 Task: Customize your GitHub profile with a bio and location.
Action: Mouse moved to (343, 377)
Screenshot: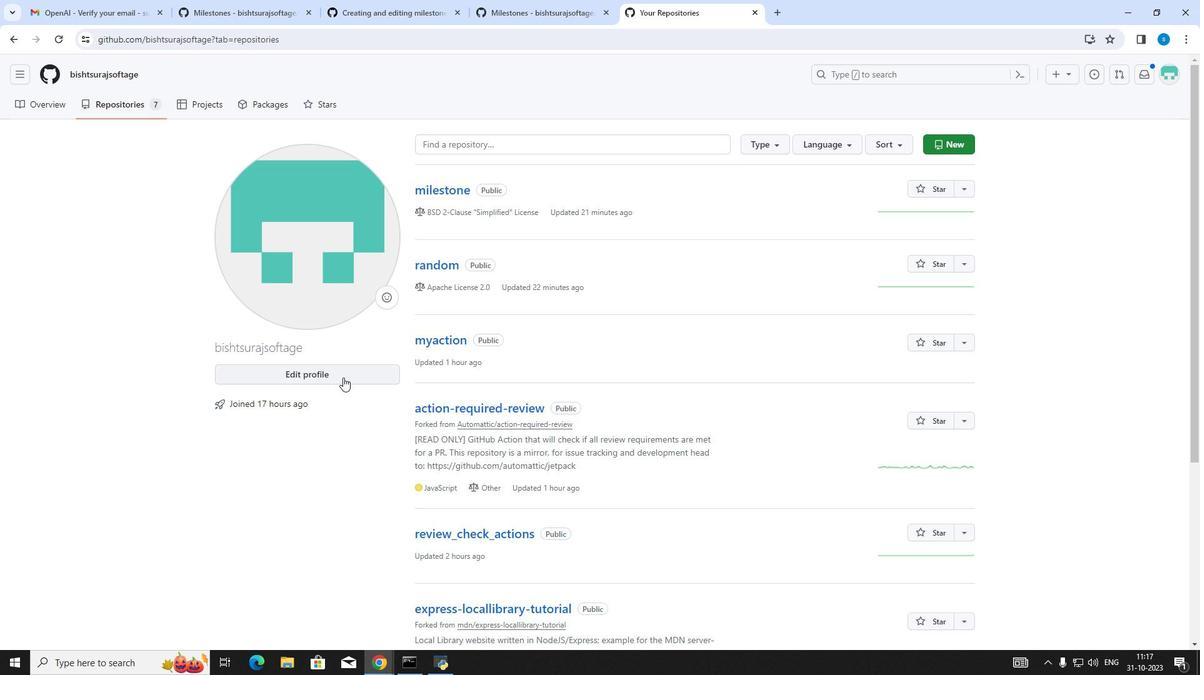 
Action: Mouse pressed left at (343, 377)
Screenshot: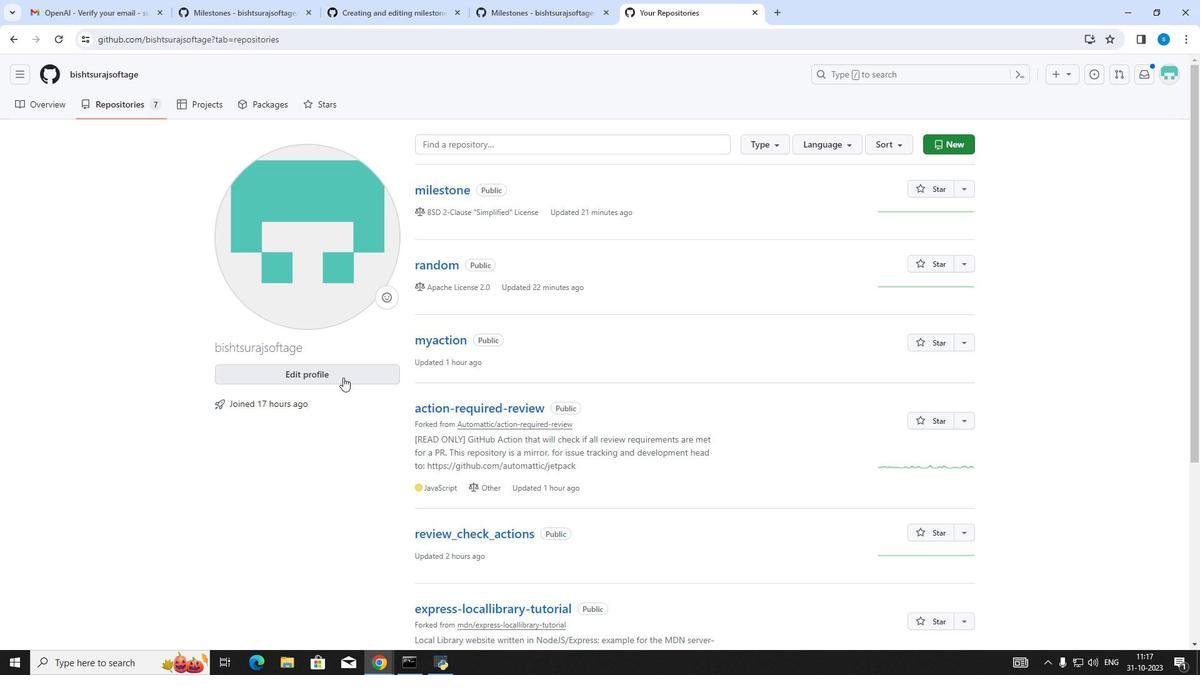 
Action: Mouse moved to (364, 353)
Screenshot: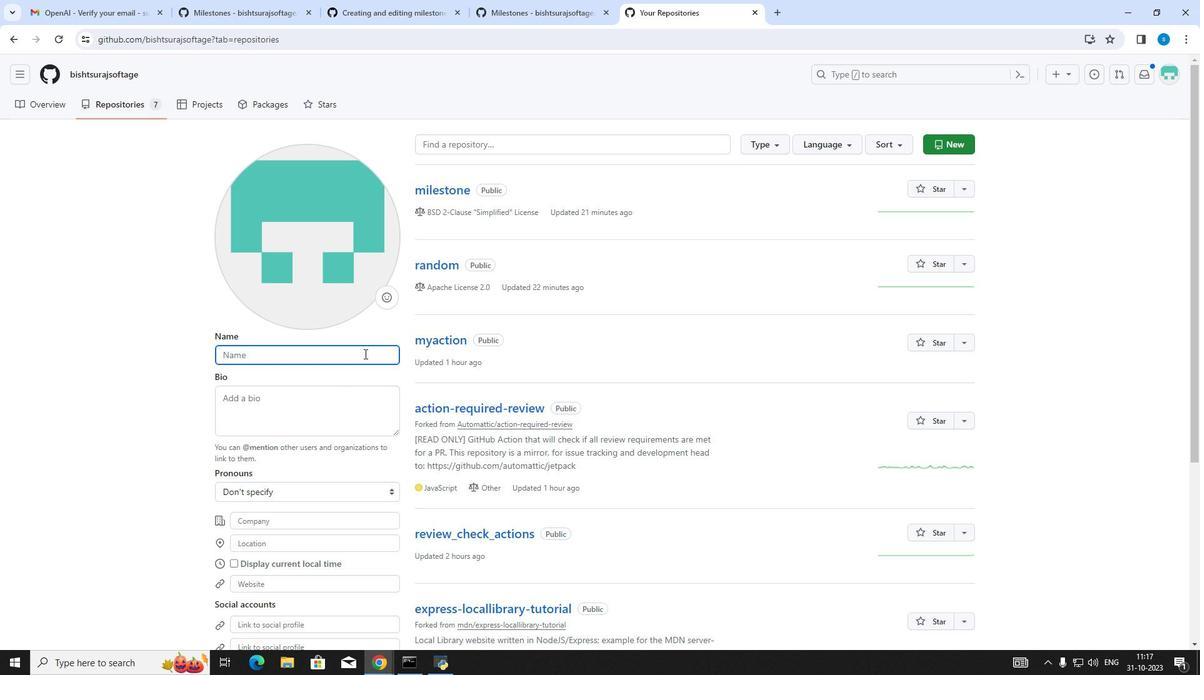 
Action: Key pressed softage<Key.space><Key.backspace>b
Screenshot: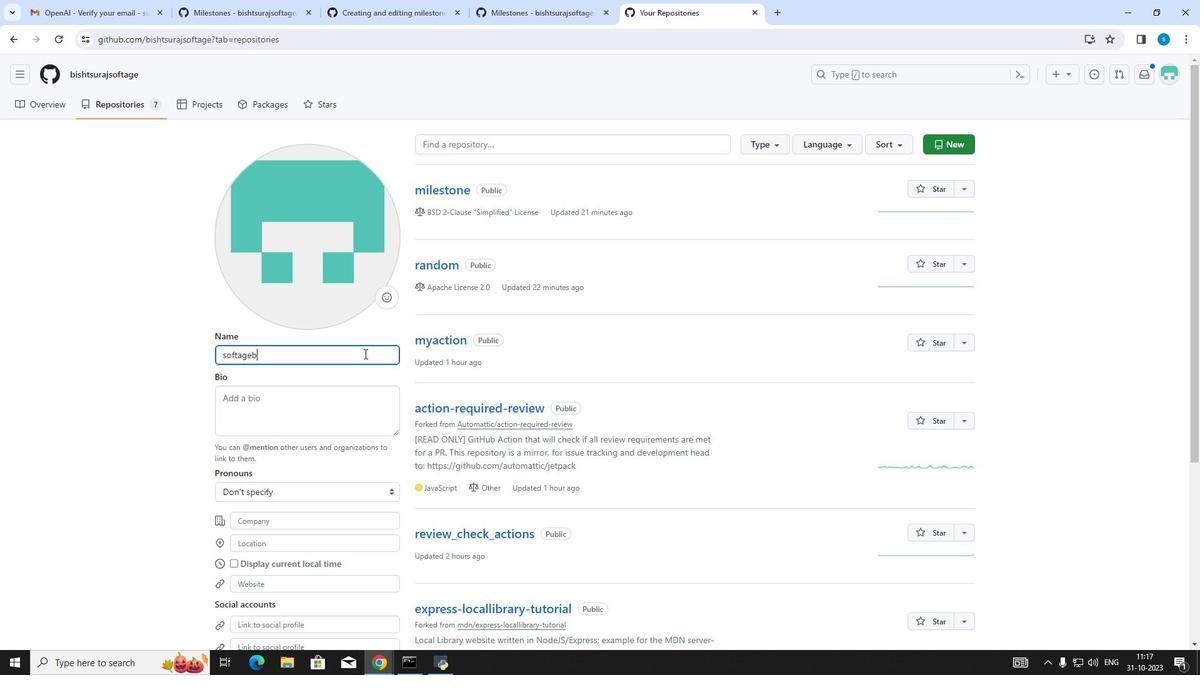 
Action: Mouse moved to (344, 404)
Screenshot: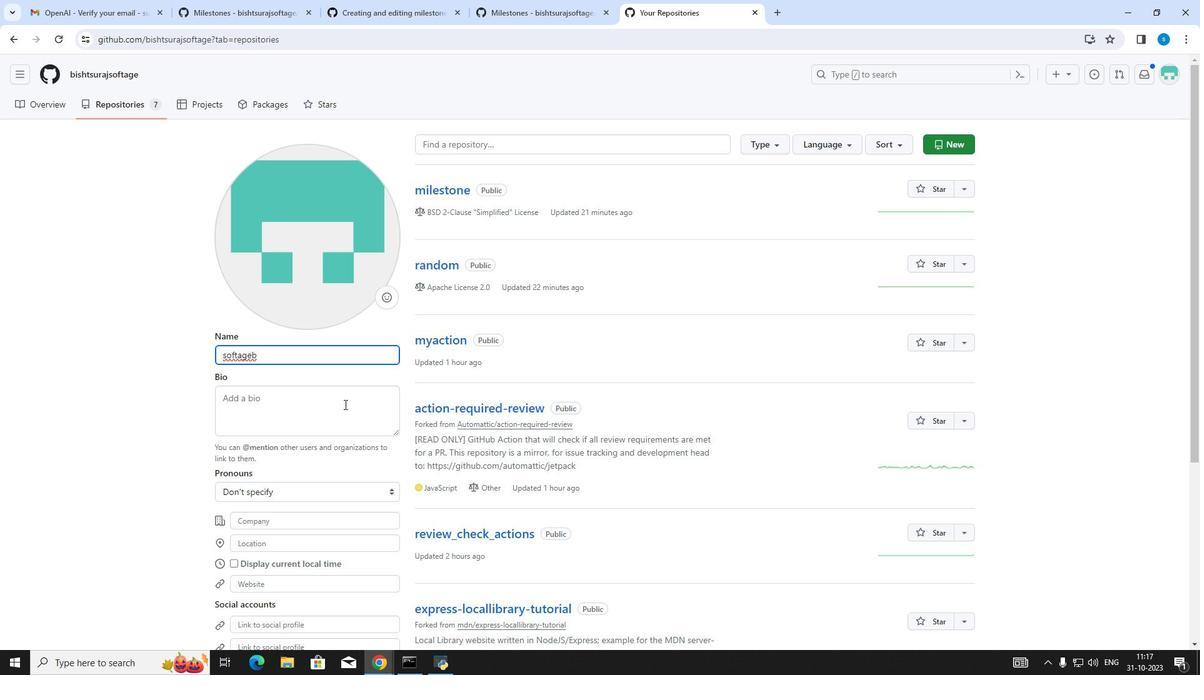 
Action: Mouse pressed left at (344, 404)
Screenshot: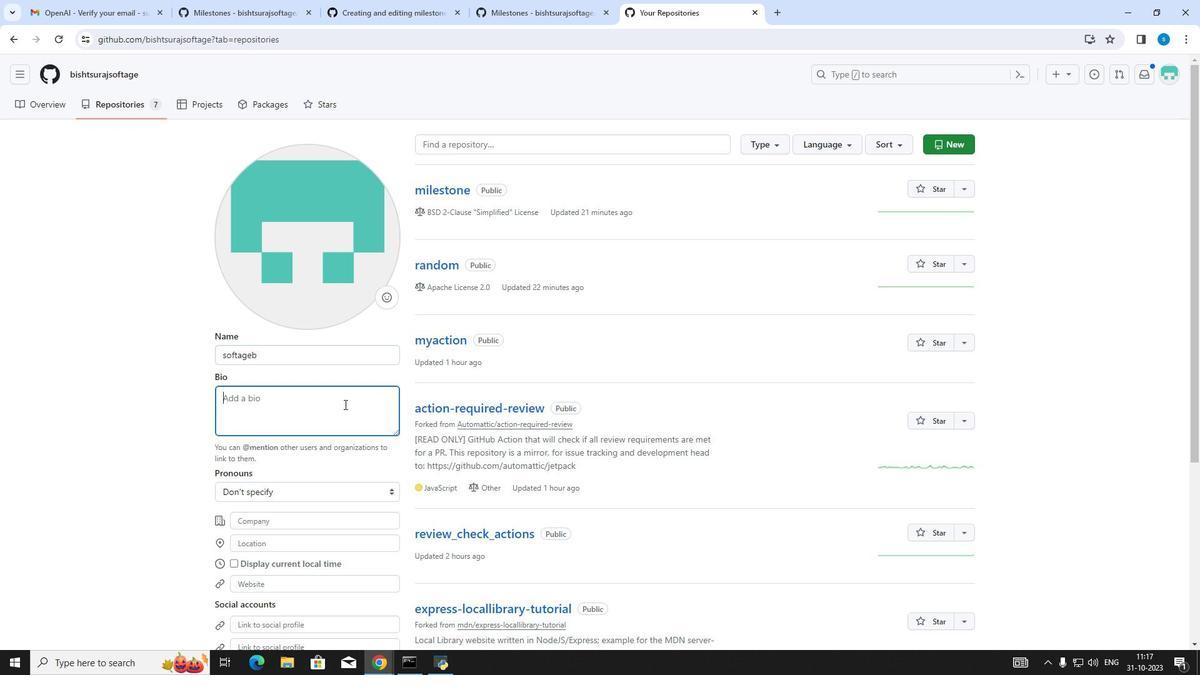
Action: Key pressed data<Key.space>na<Key.backspace><Key.backspace>annotation<Key.space>executive<Key.space>in<Key.space>do<Key.backspace>s<Key.backspace><Key.backspace>softage<Key.space>information<Key.space>he<Key.backspace><Key.backspace>technology<Key.space>limited.
Screenshot: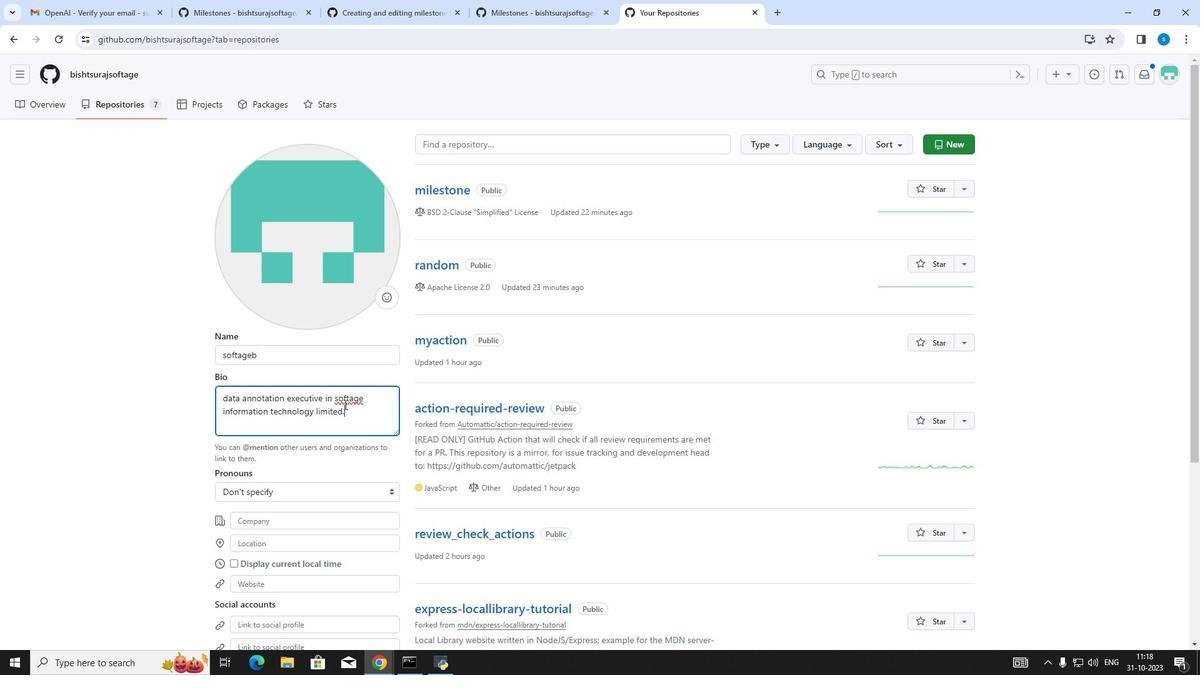 
Action: Mouse moved to (305, 520)
Screenshot: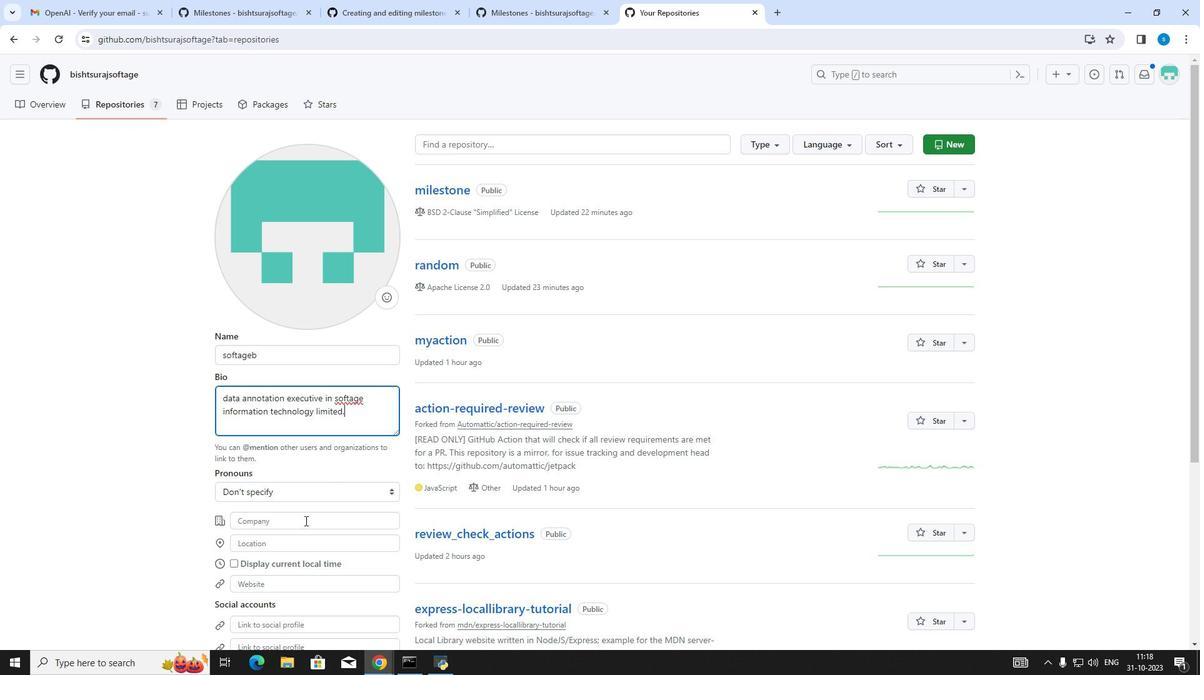 
Action: Mouse pressed left at (305, 520)
Screenshot: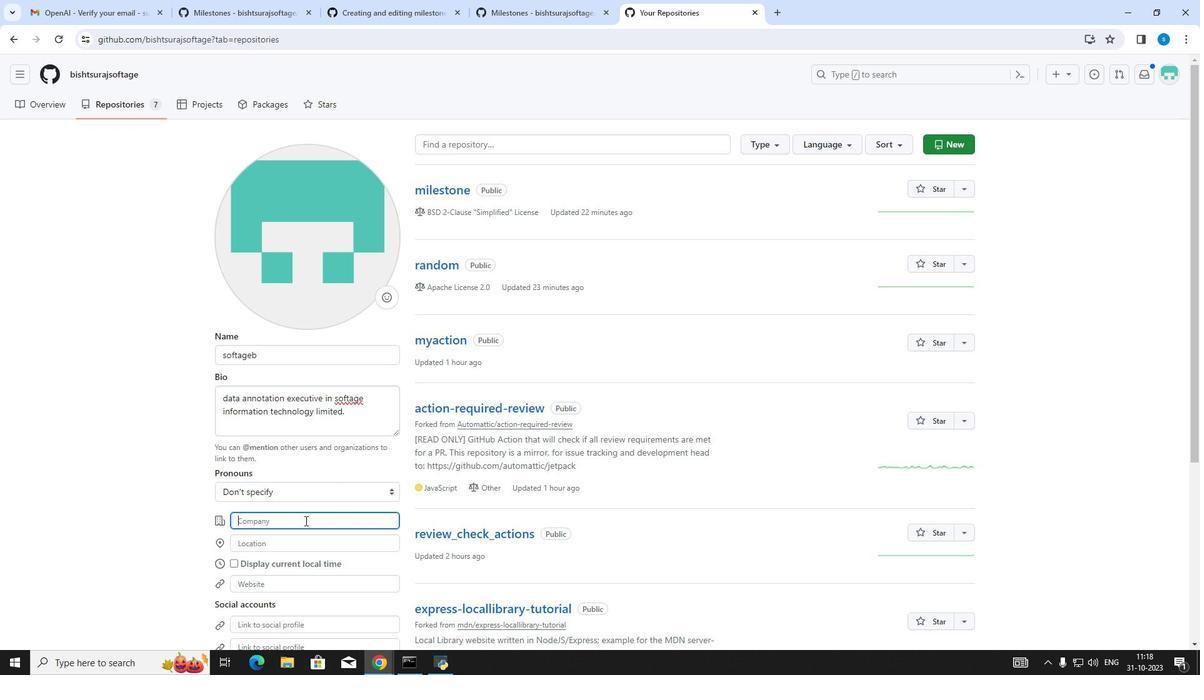 
Action: Key pressed <Key.shift_r>Si<Key.backspace>oftage<Key.space><Key.shift_r>Information<Key.space><Key.shift_r>Technology
Screenshot: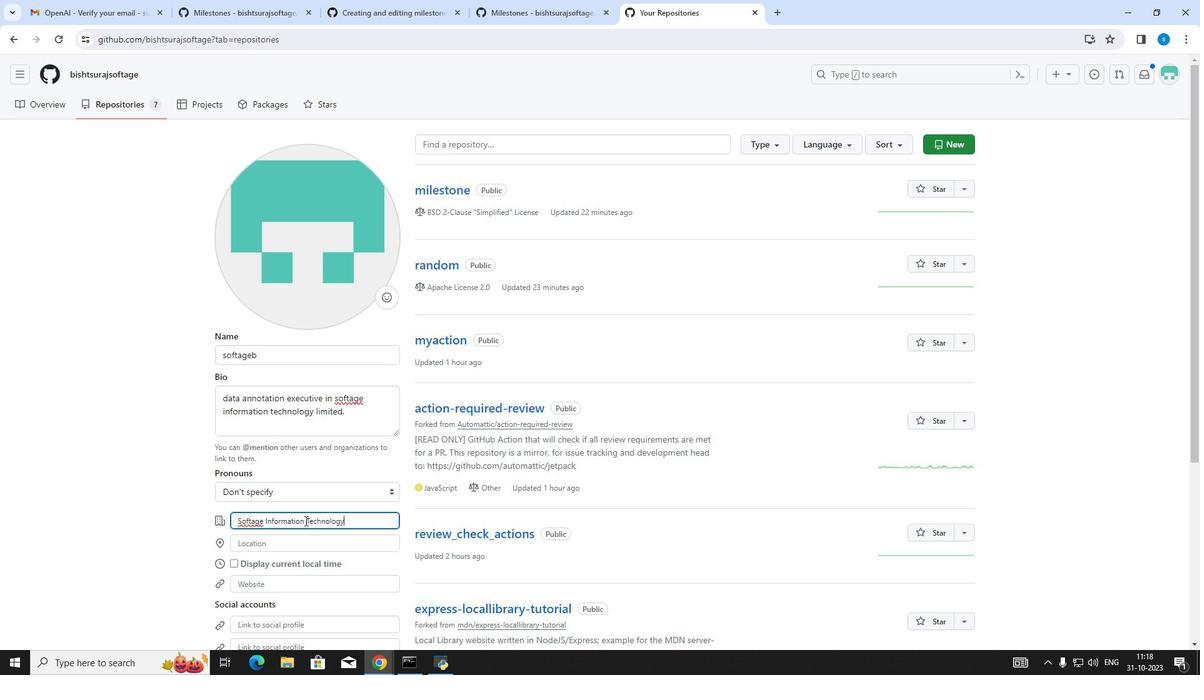 
Action: Mouse moved to (281, 550)
Screenshot: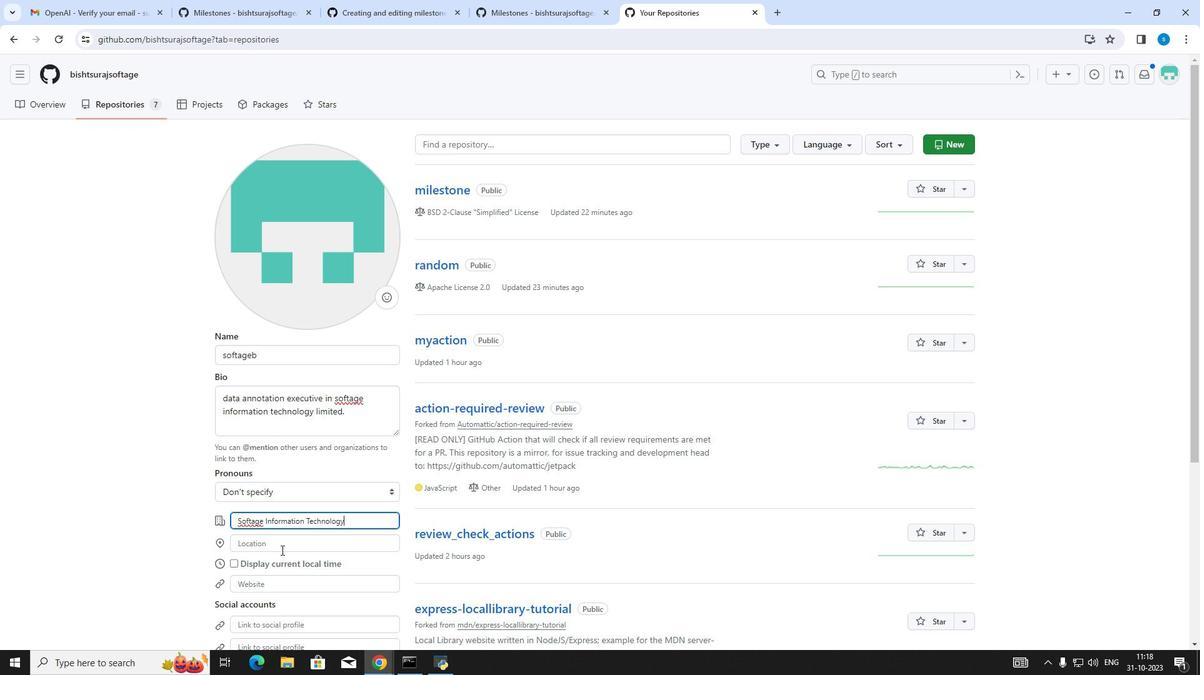 
Action: Mouse pressed left at (281, 550)
Screenshot: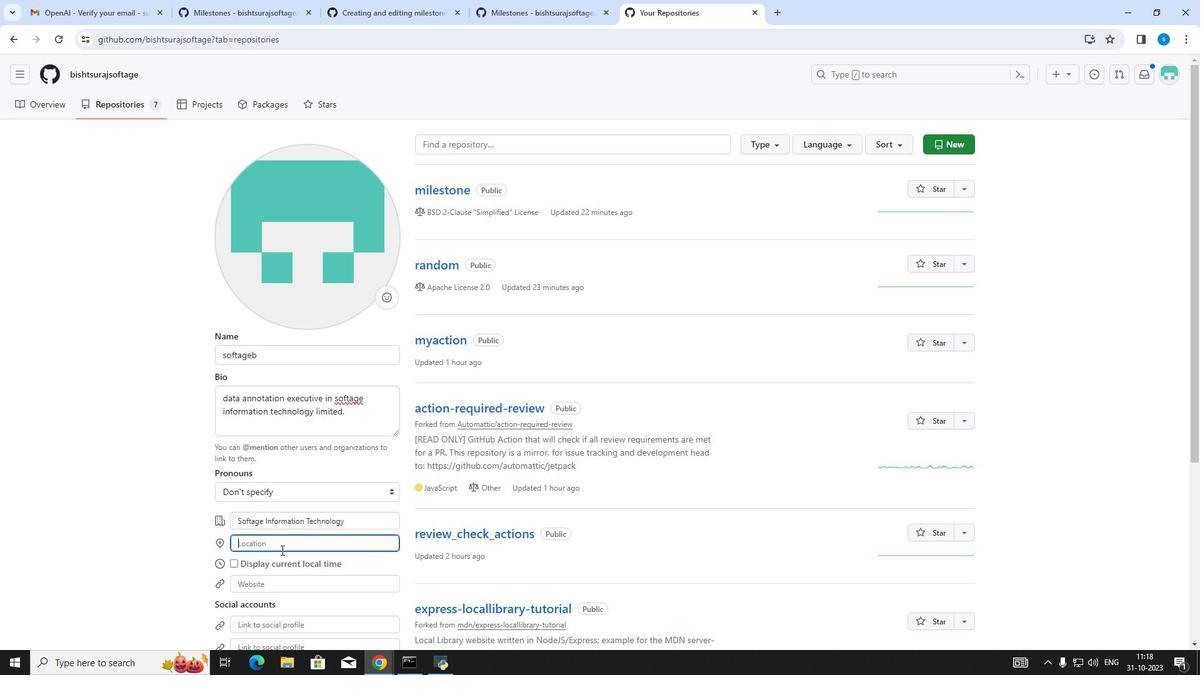 
Action: Key pressed <Key.shift_r>Gurugram
Screenshot: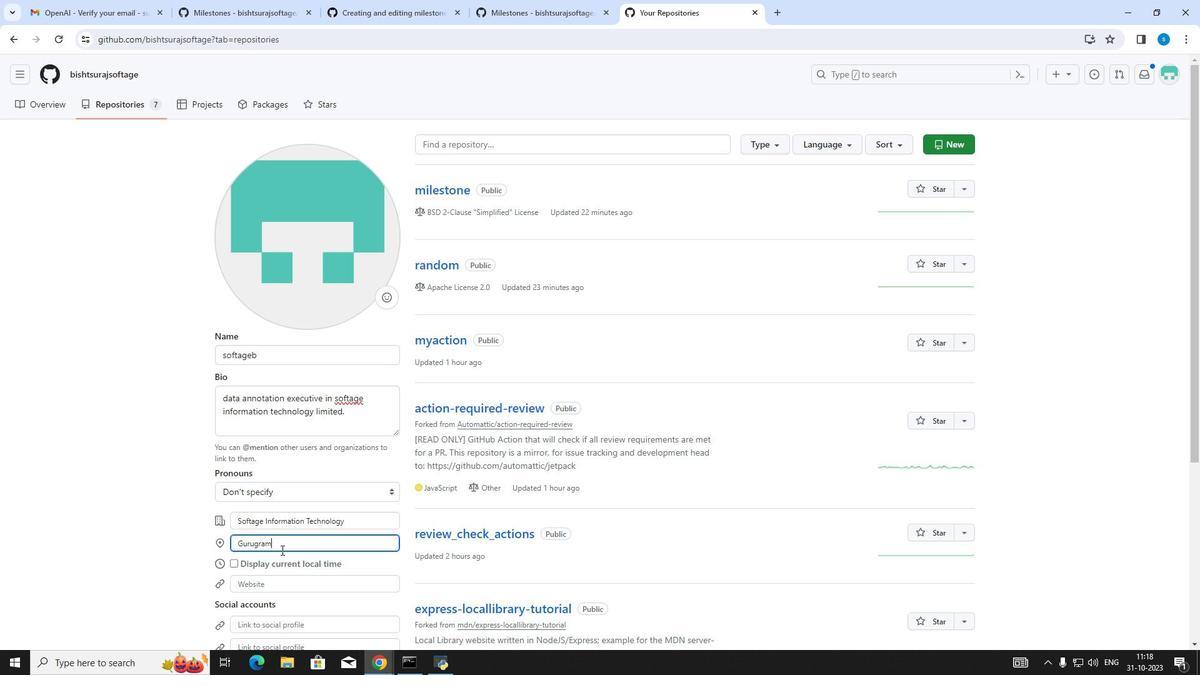 
Action: Mouse moved to (181, 475)
Screenshot: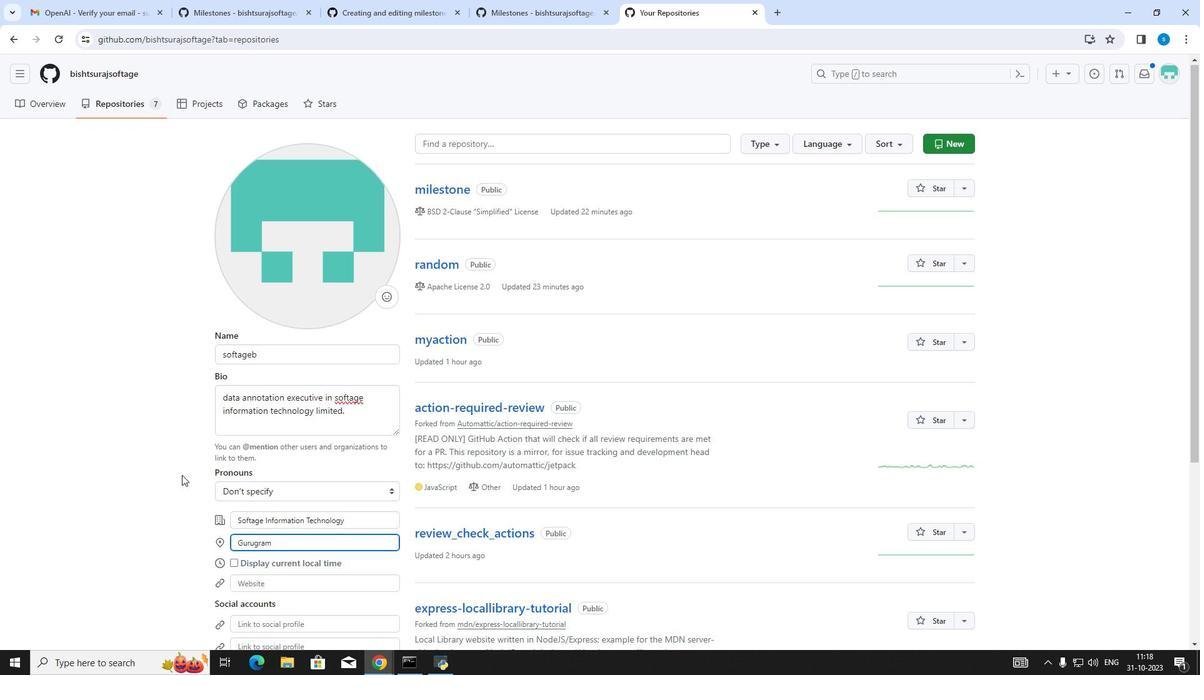 
Action: Mouse scrolled (181, 474) with delta (0, 0)
Screenshot: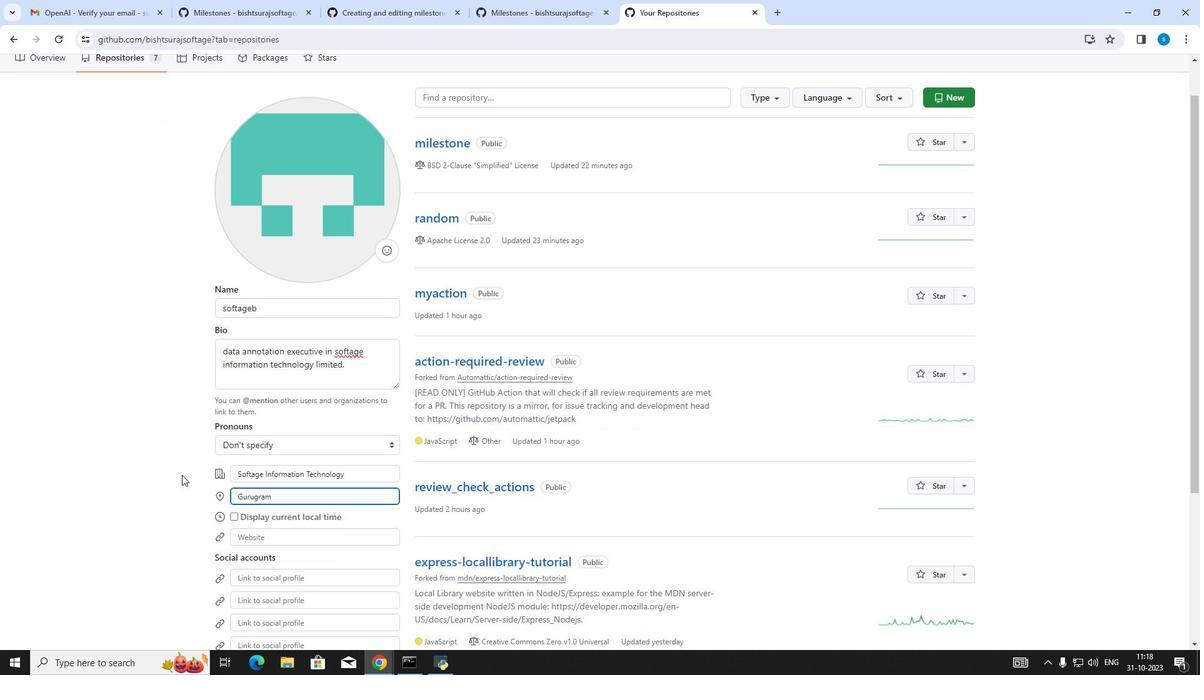 
Action: Mouse scrolled (181, 474) with delta (0, 0)
Screenshot: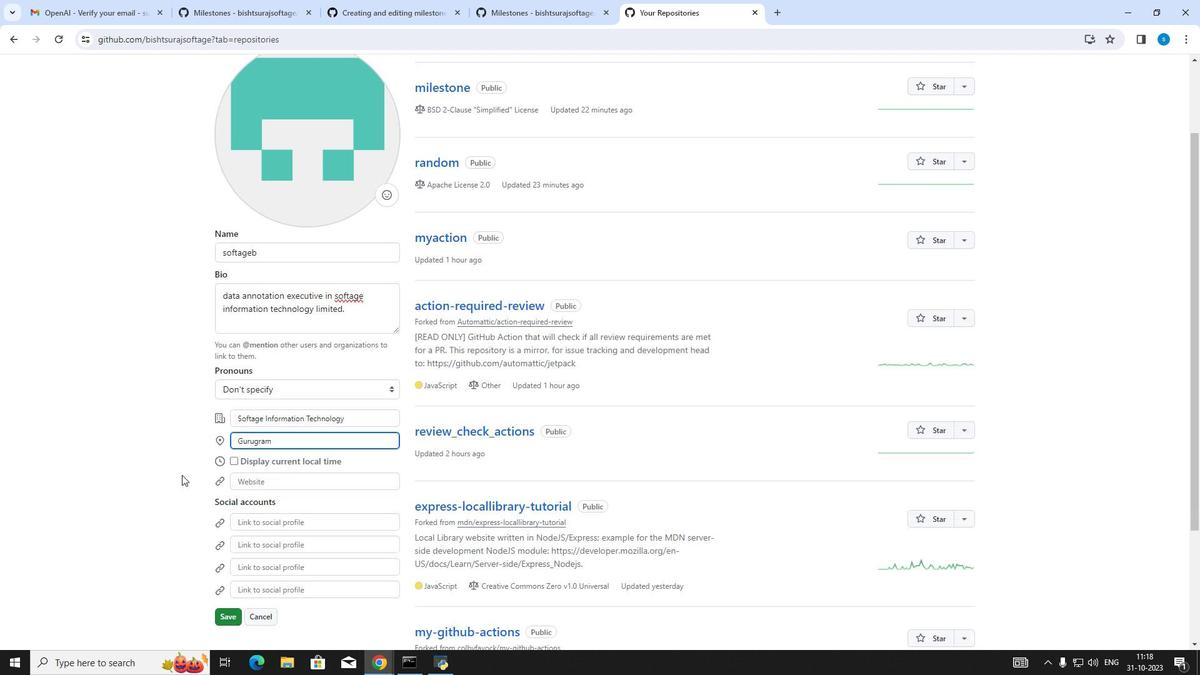 
Action: Mouse scrolled (181, 474) with delta (0, 0)
Screenshot: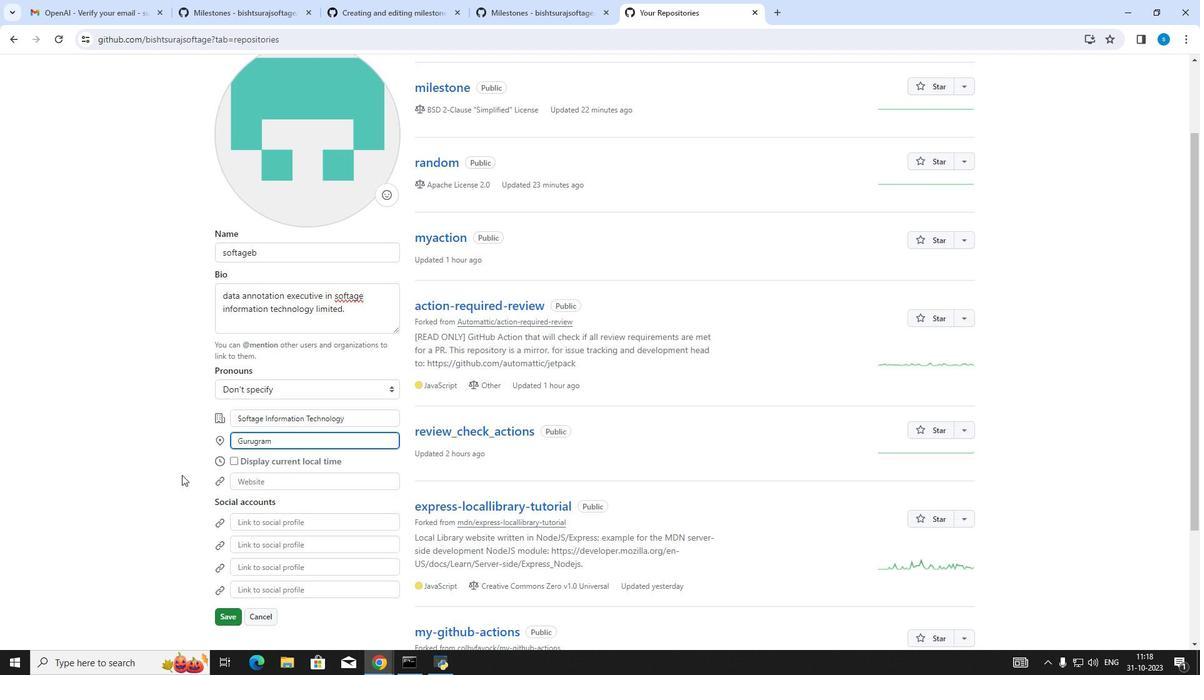 
Action: Mouse scrolled (181, 474) with delta (0, 0)
Screenshot: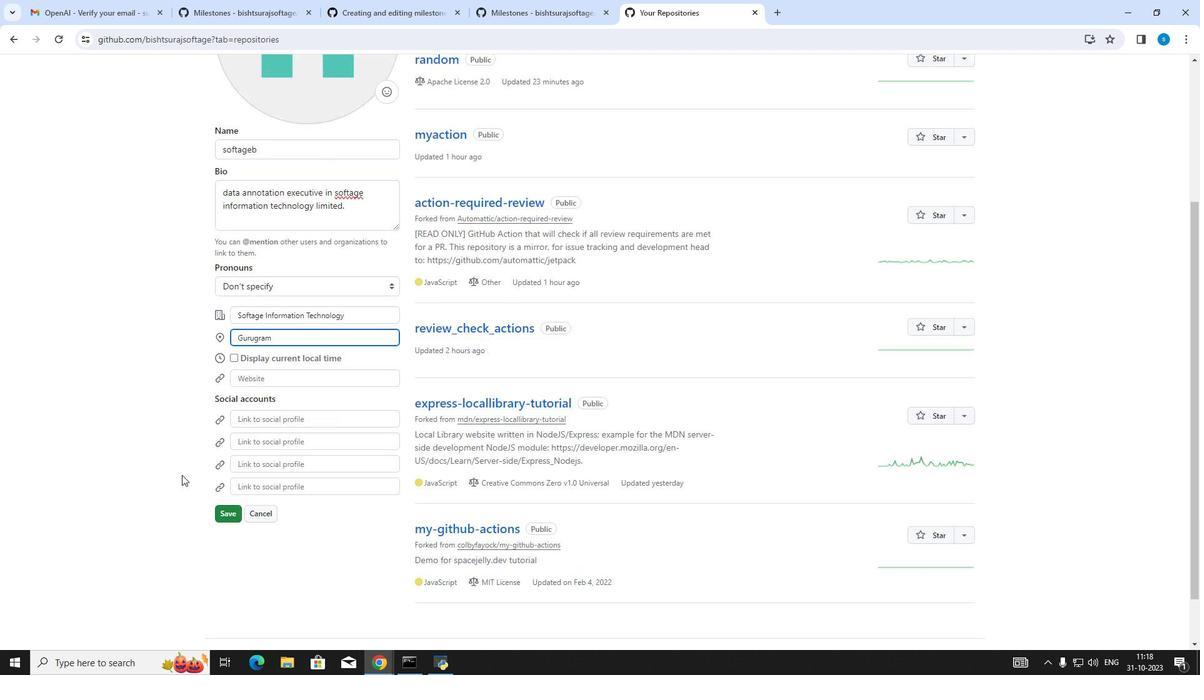
Action: Mouse scrolled (181, 474) with delta (0, 0)
Screenshot: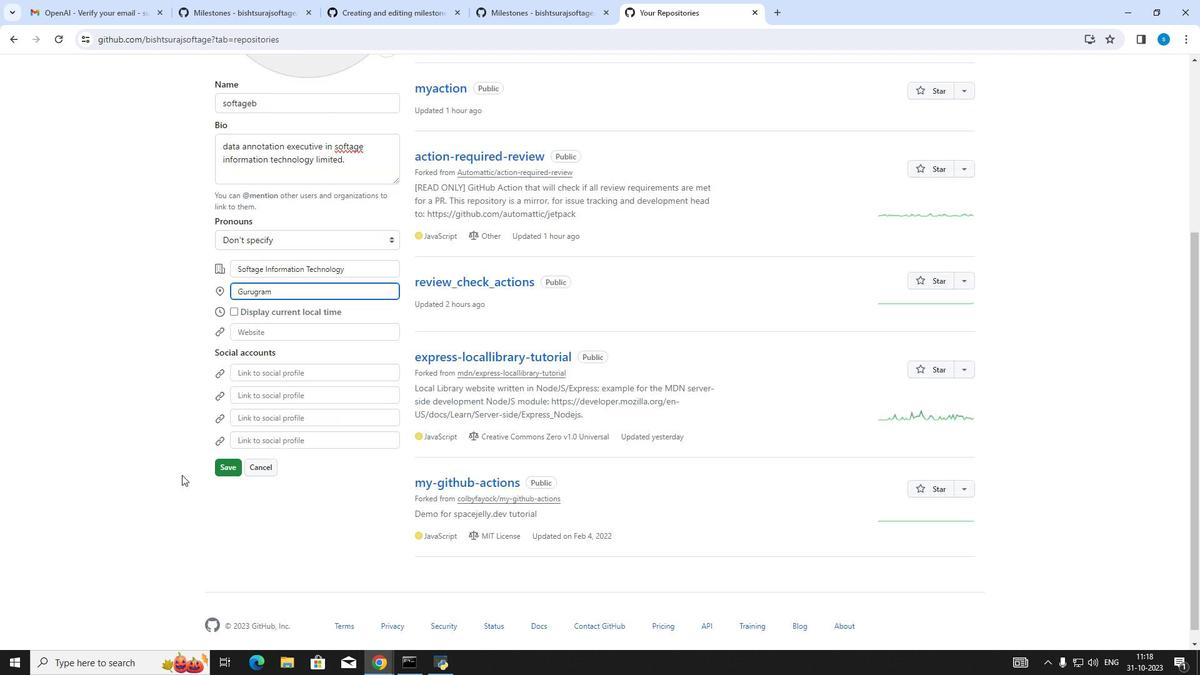 
Action: Mouse moved to (226, 458)
Screenshot: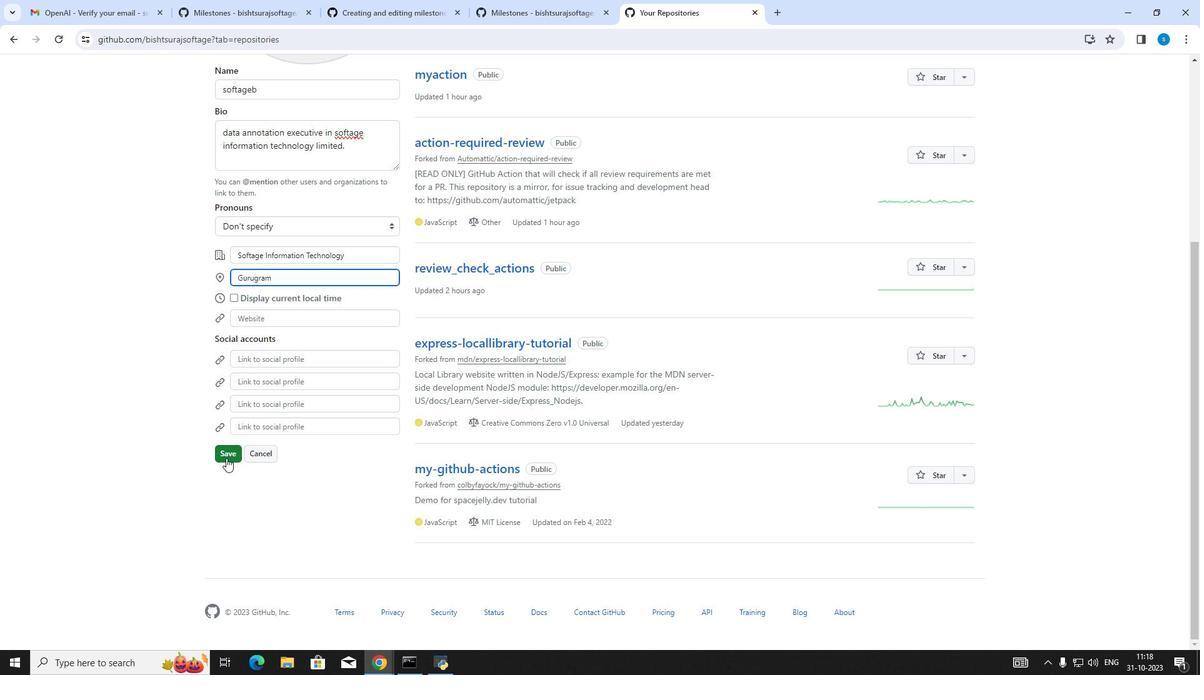 
Action: Mouse pressed left at (226, 458)
Screenshot: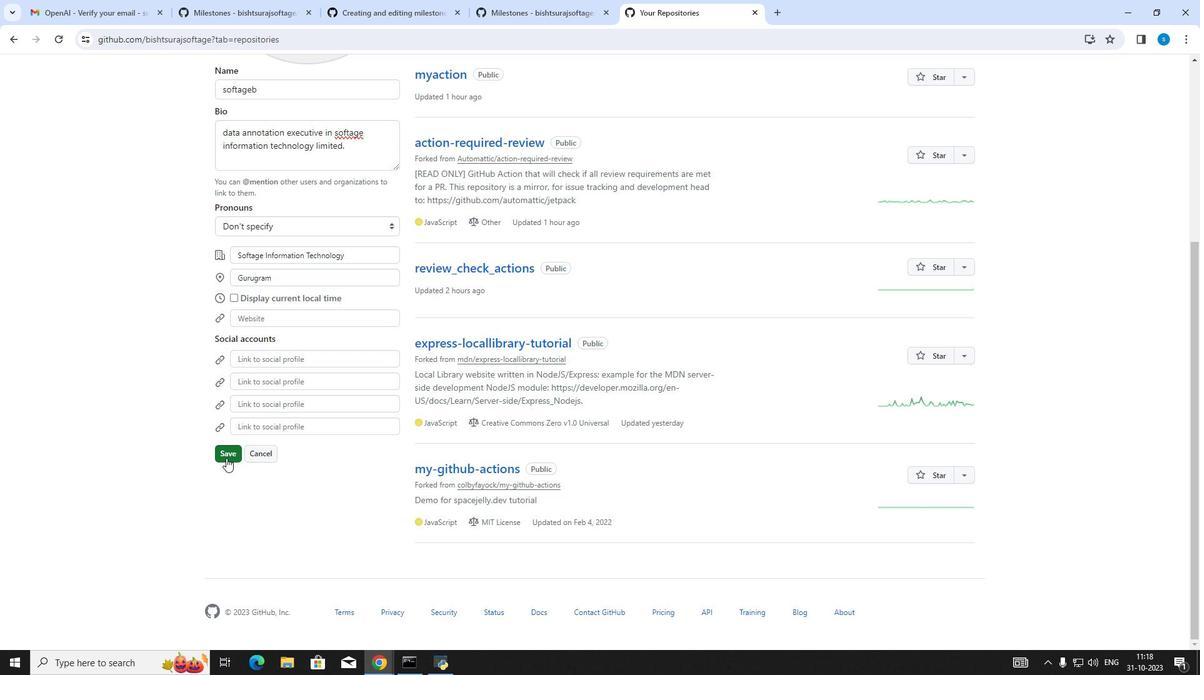 
Action: Mouse moved to (209, 466)
Screenshot: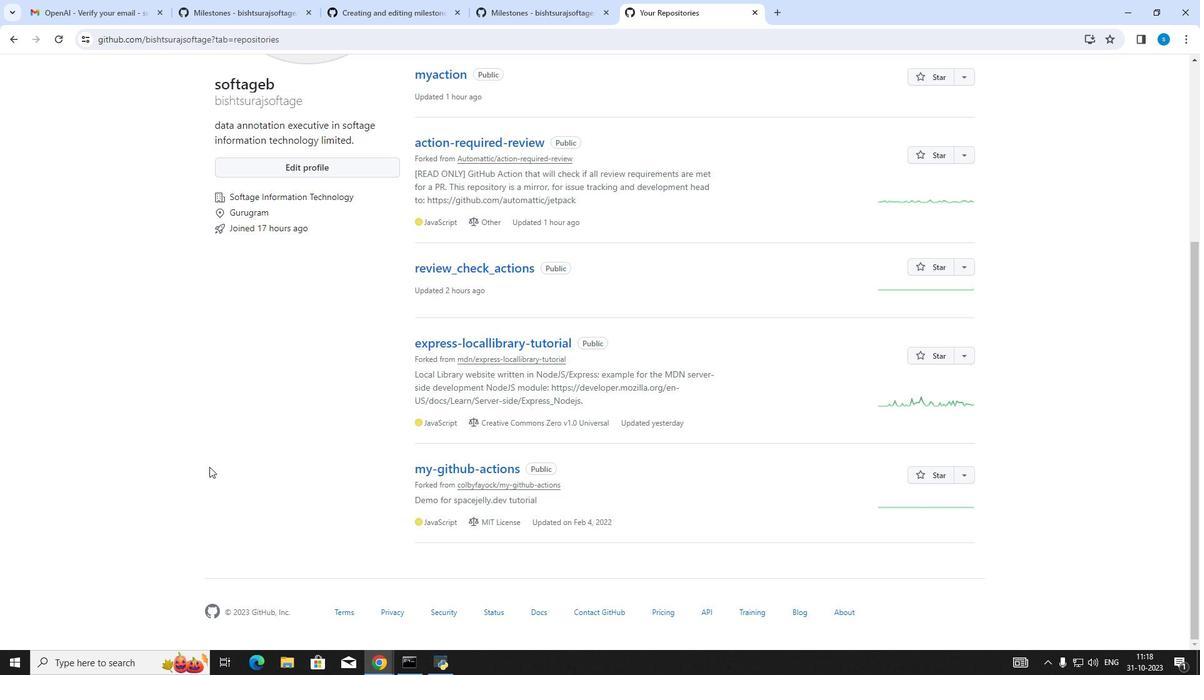 
